 Task: Select a due date automation when advanced on, 2 days after a card is due add dates without an incomplete due date at 11:00 AM.
Action: Mouse moved to (946, 73)
Screenshot: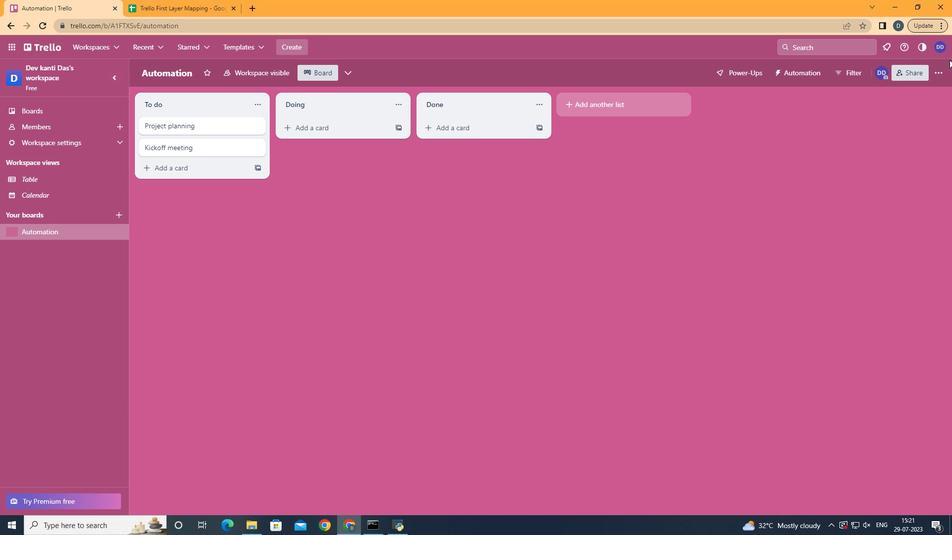 
Action: Mouse pressed left at (946, 73)
Screenshot: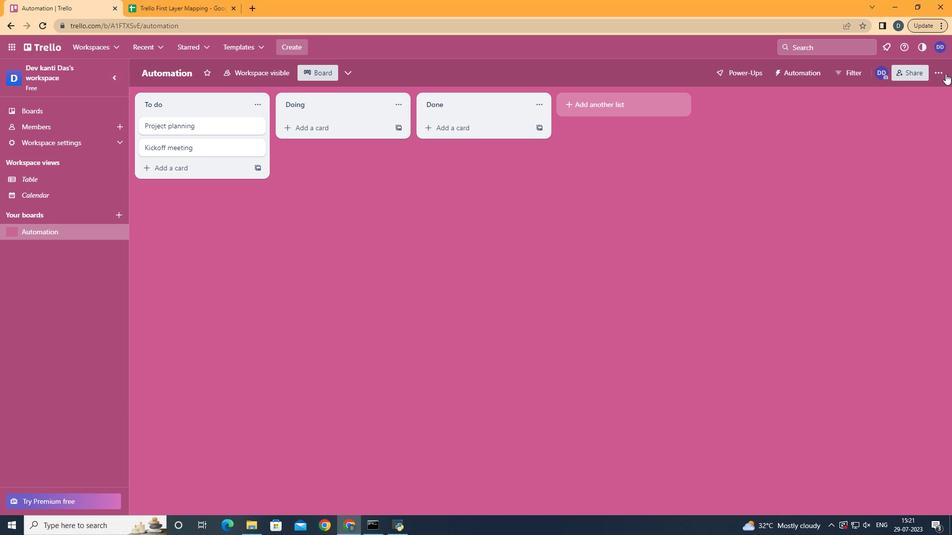 
Action: Mouse moved to (844, 208)
Screenshot: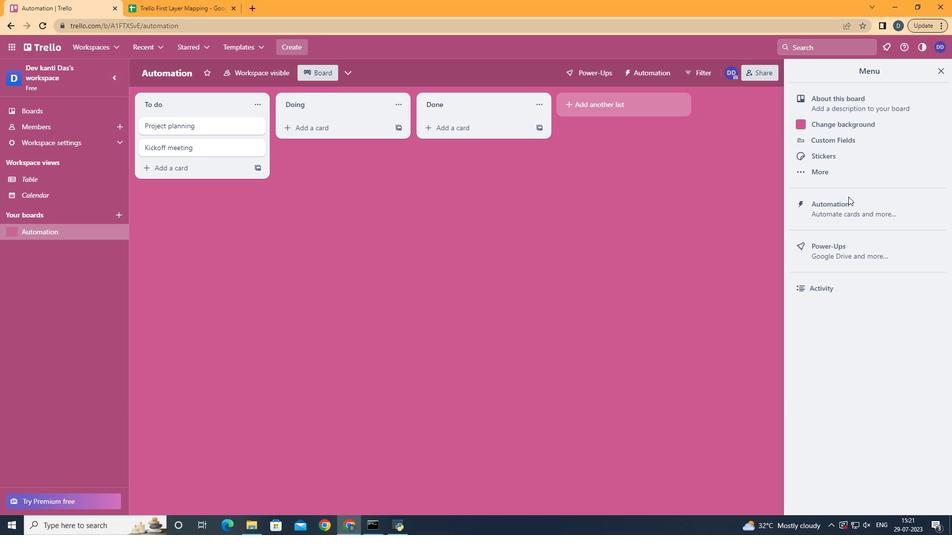 
Action: Mouse pressed left at (844, 208)
Screenshot: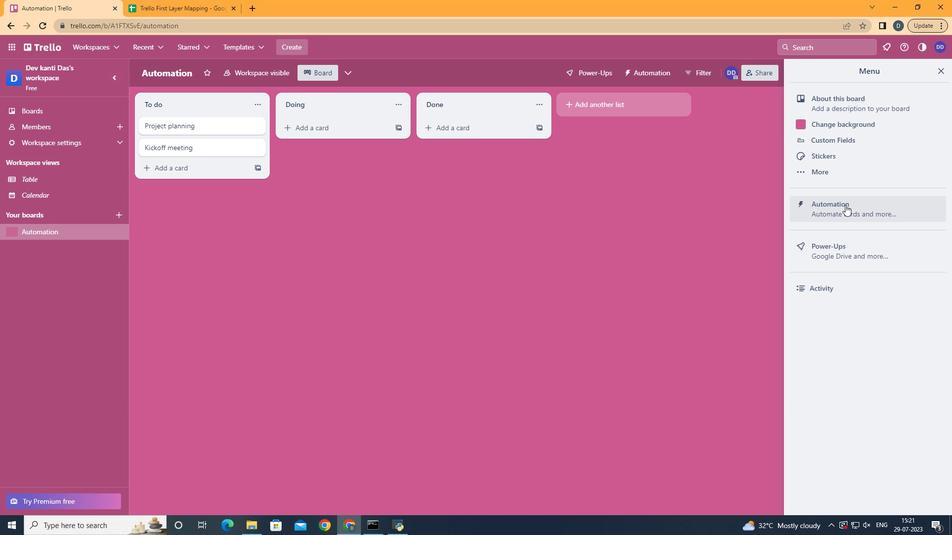 
Action: Mouse moved to (183, 204)
Screenshot: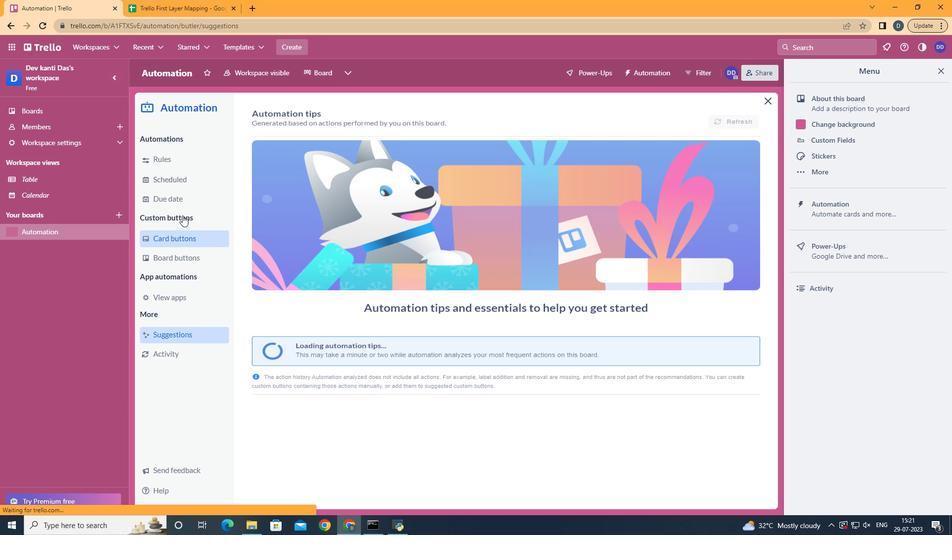 
Action: Mouse pressed left at (183, 204)
Screenshot: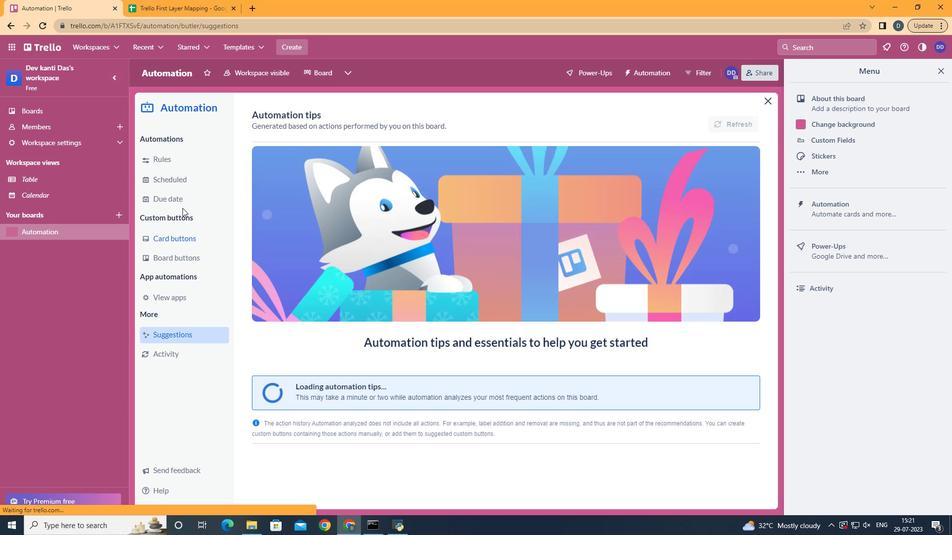 
Action: Mouse moved to (699, 120)
Screenshot: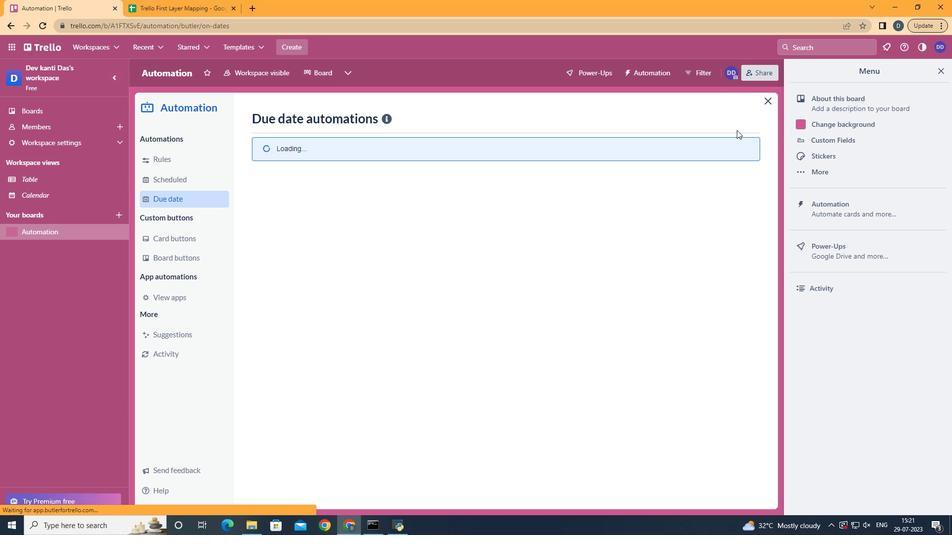
Action: Mouse pressed left at (699, 120)
Screenshot: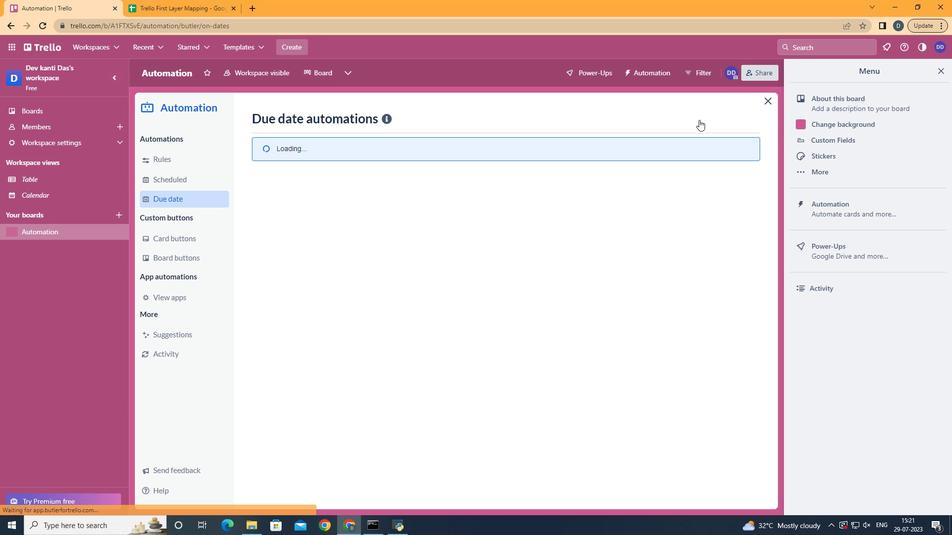 
Action: Mouse moved to (506, 213)
Screenshot: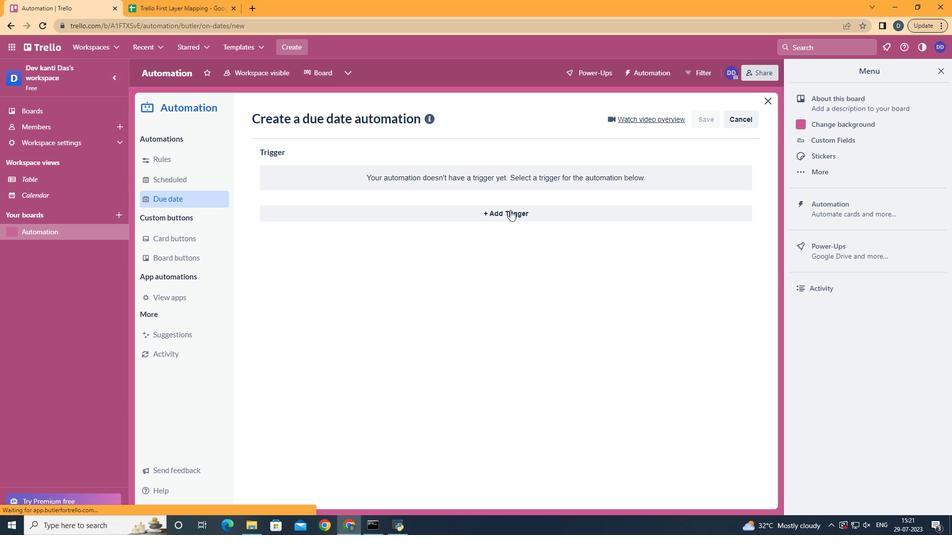 
Action: Mouse pressed left at (506, 213)
Screenshot: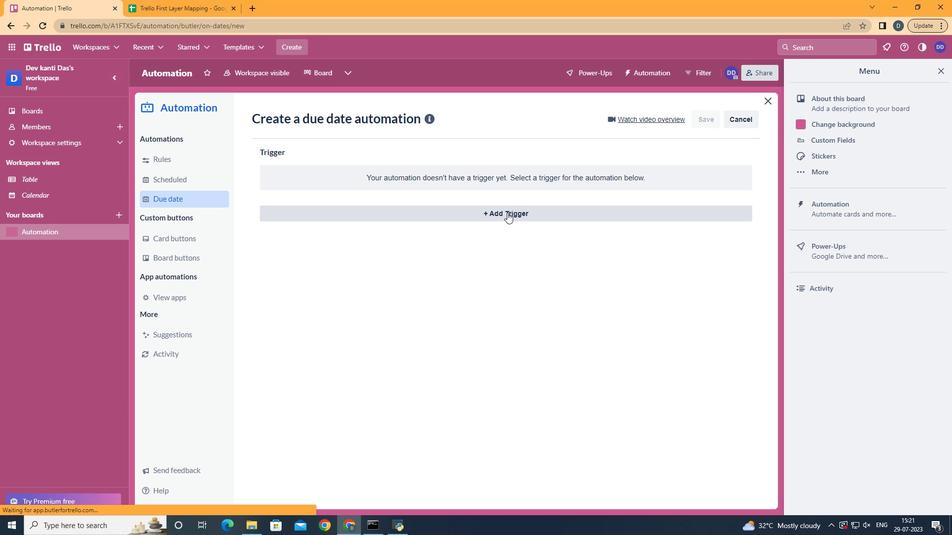 
Action: Mouse moved to (342, 399)
Screenshot: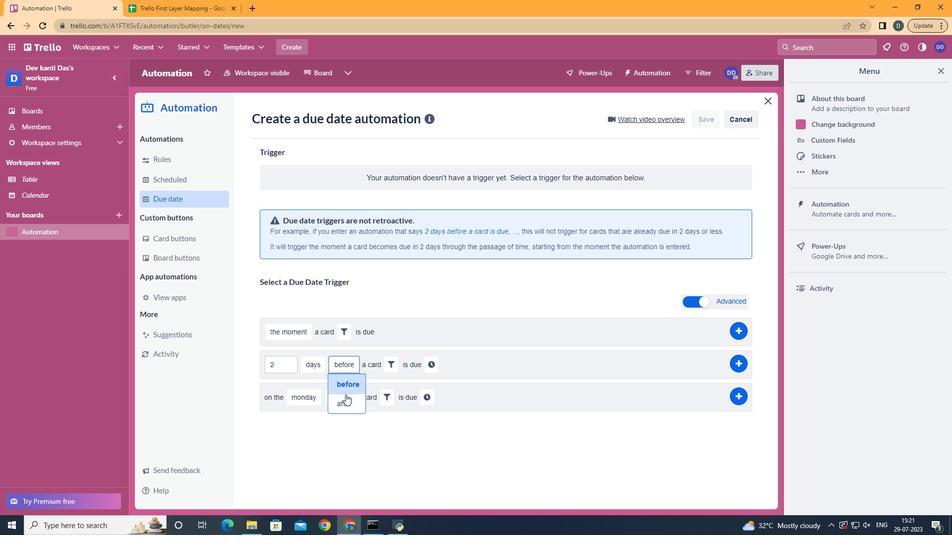 
Action: Mouse pressed left at (342, 399)
Screenshot: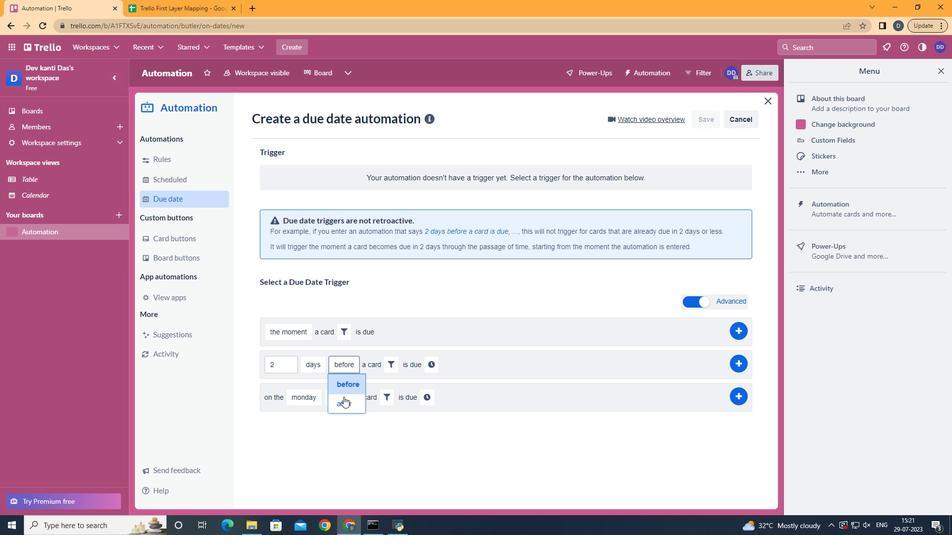 
Action: Mouse moved to (387, 361)
Screenshot: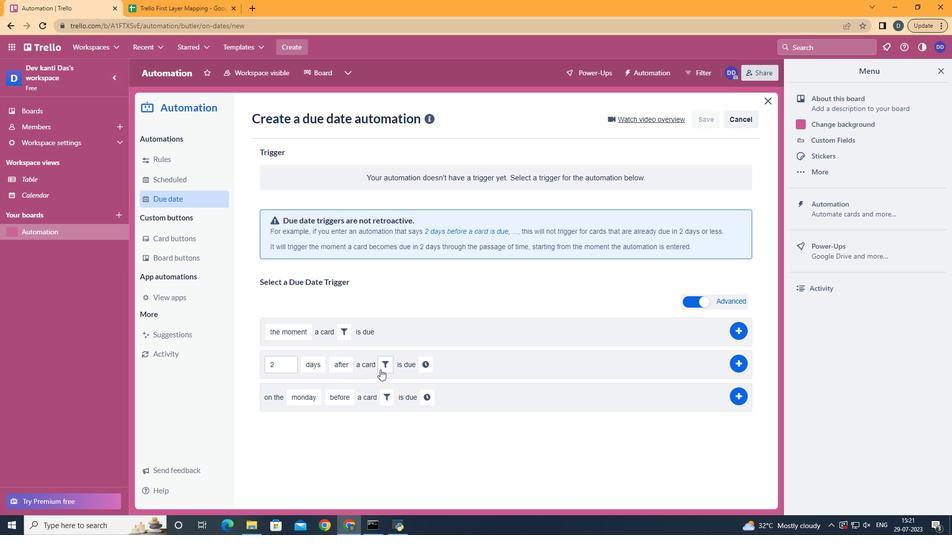 
Action: Mouse pressed left at (387, 361)
Screenshot: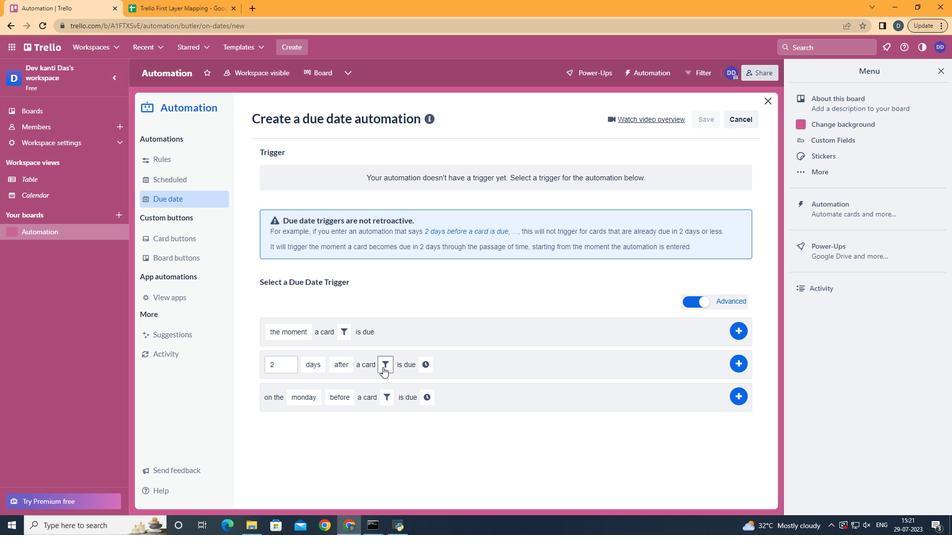 
Action: Mouse moved to (436, 393)
Screenshot: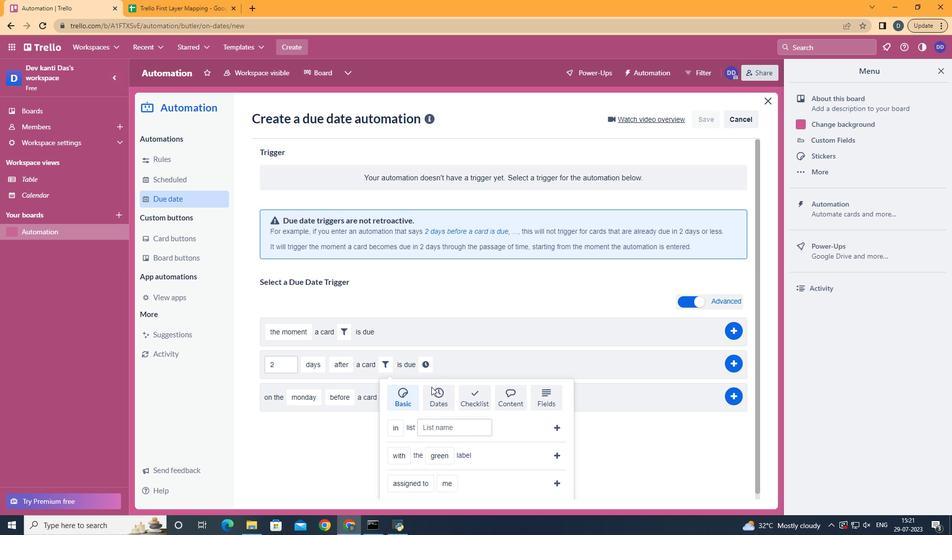 
Action: Mouse pressed left at (436, 393)
Screenshot: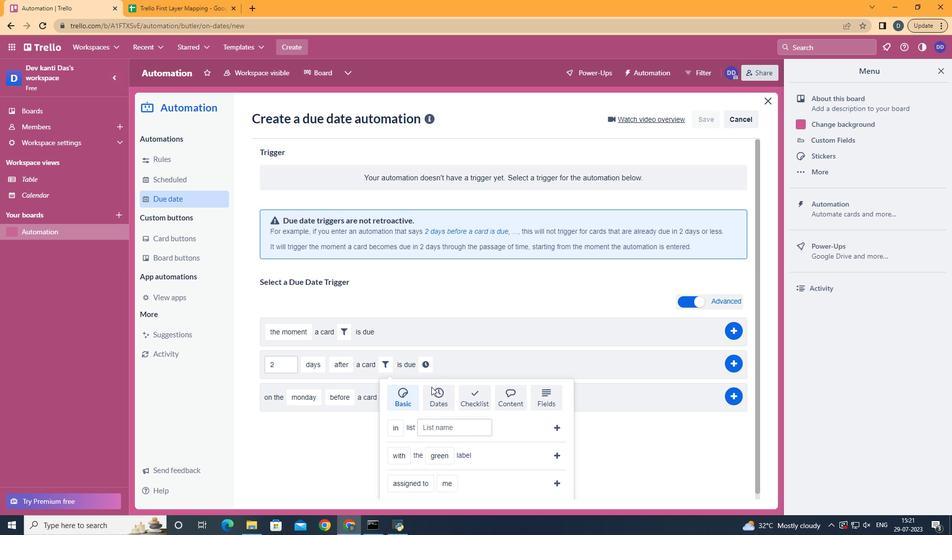 
Action: Mouse moved to (399, 456)
Screenshot: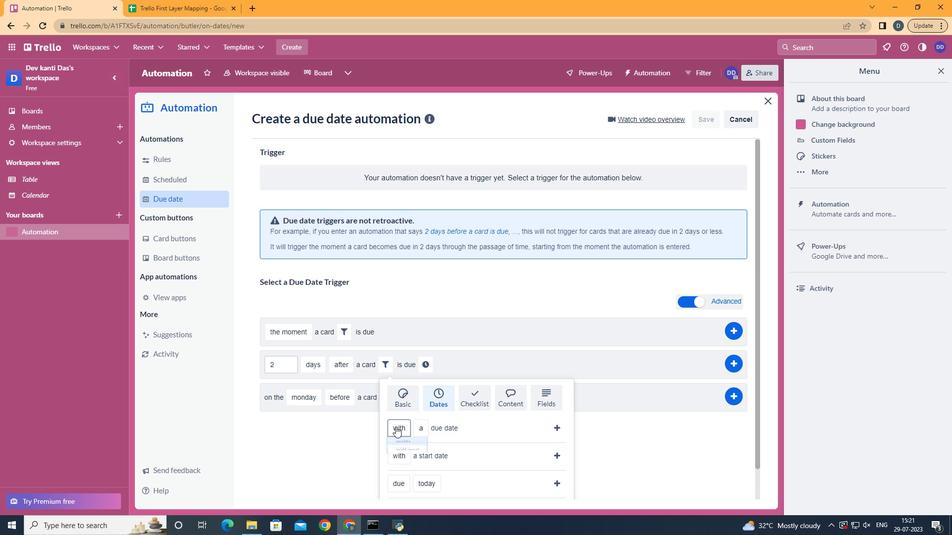 
Action: Mouse pressed left at (399, 456)
Screenshot: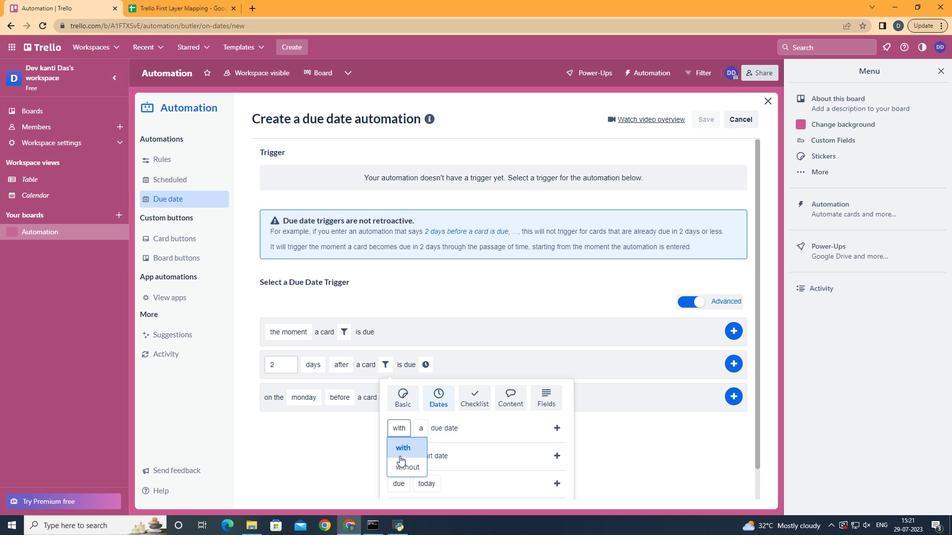 
Action: Mouse moved to (407, 472)
Screenshot: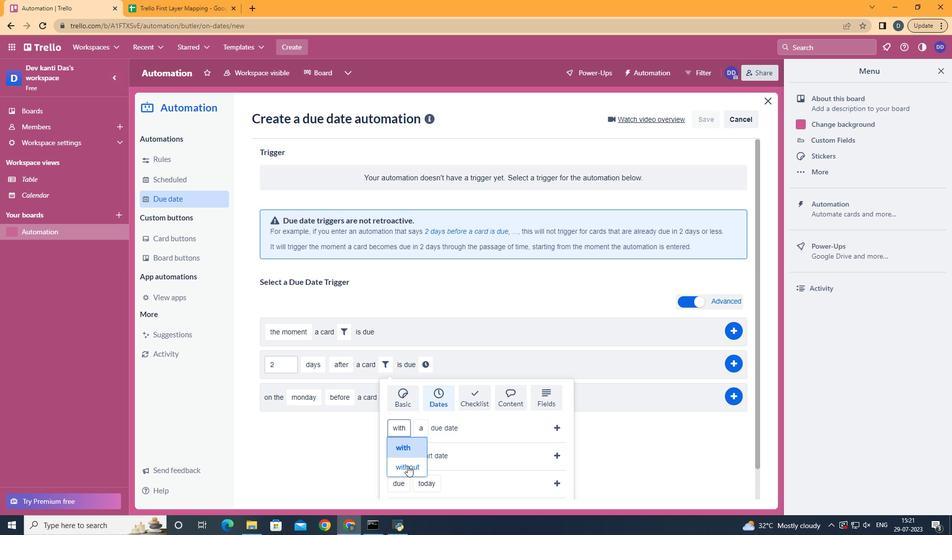 
Action: Mouse pressed left at (407, 472)
Screenshot: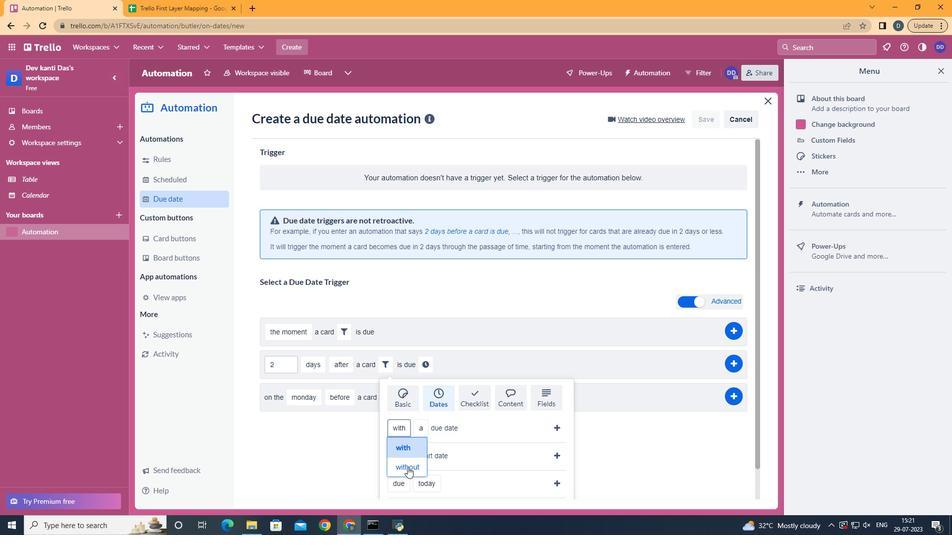 
Action: Mouse moved to (450, 398)
Screenshot: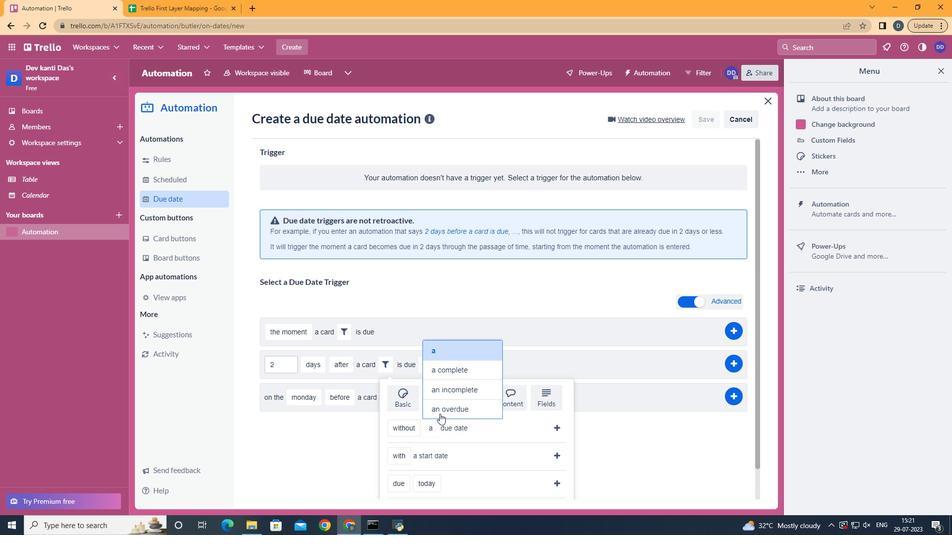 
Action: Mouse pressed left at (450, 398)
Screenshot: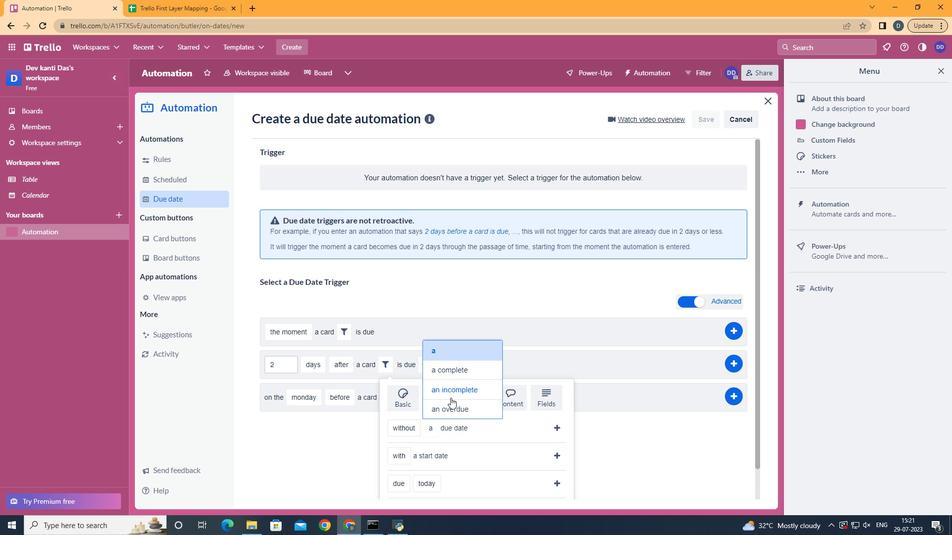 
Action: Mouse moved to (557, 434)
Screenshot: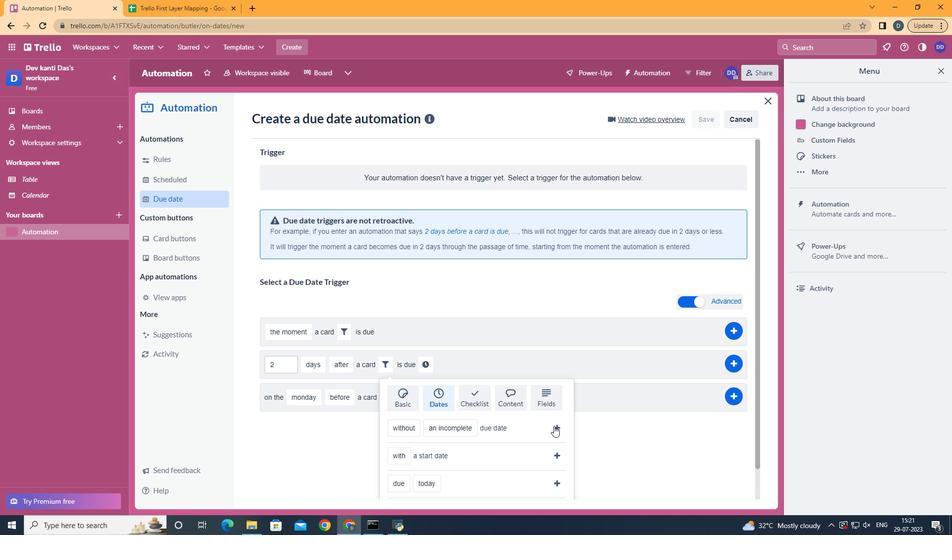 
Action: Mouse pressed left at (557, 434)
Screenshot: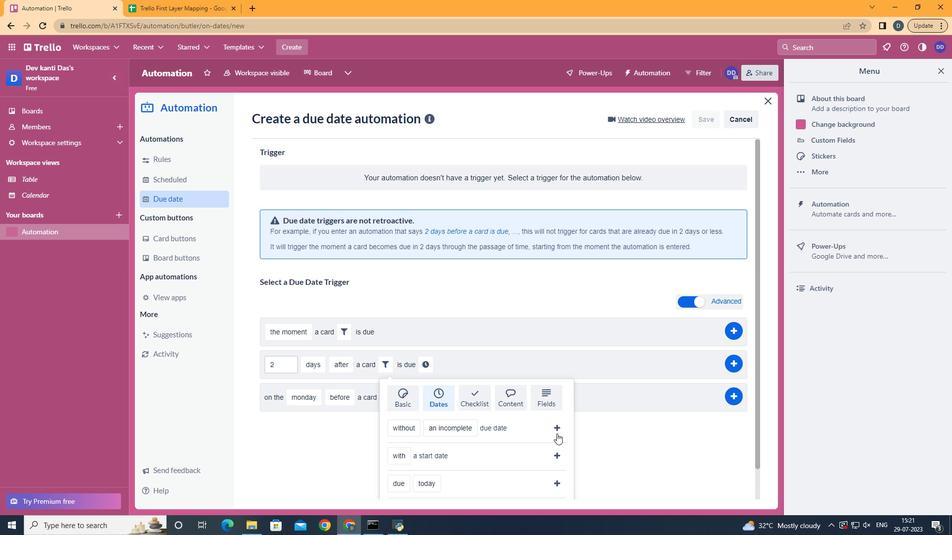 
Action: Mouse moved to (547, 367)
Screenshot: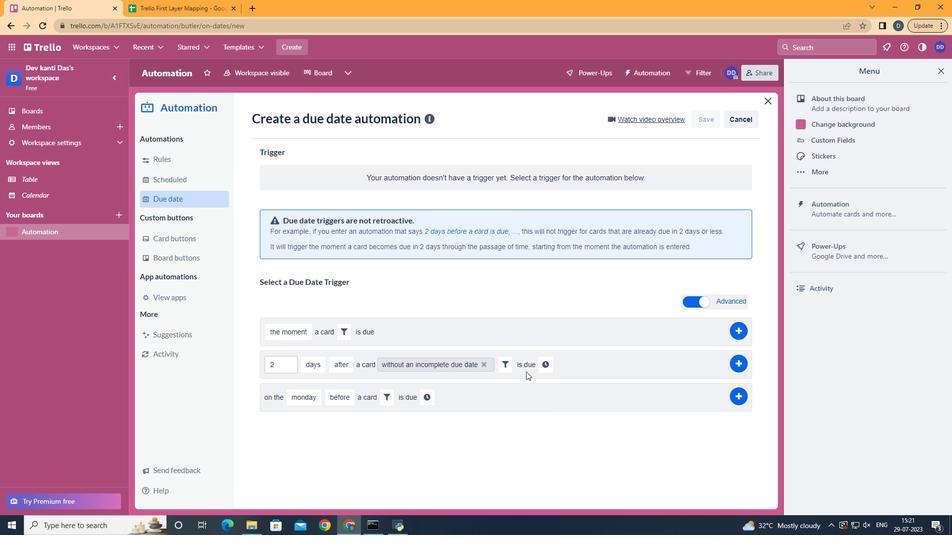 
Action: Mouse pressed left at (547, 367)
Screenshot: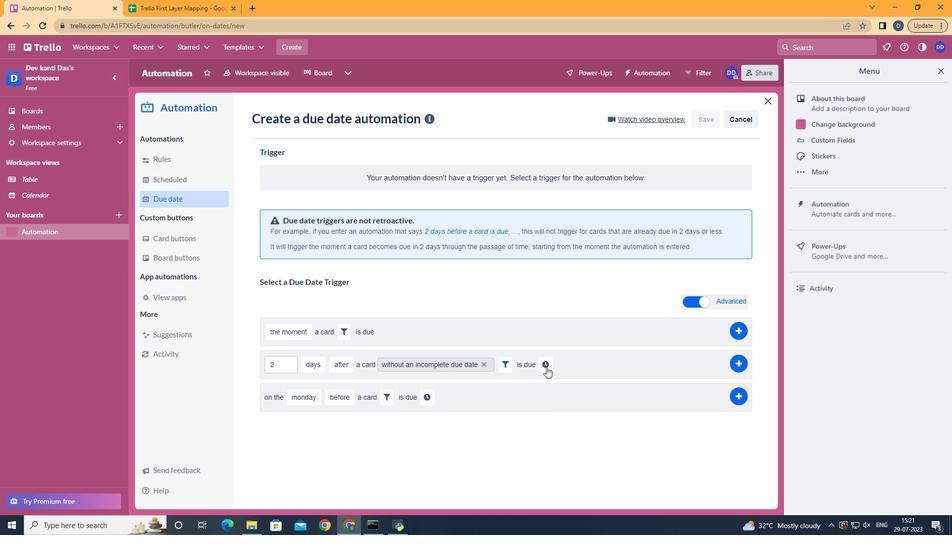 
Action: Mouse moved to (580, 368)
Screenshot: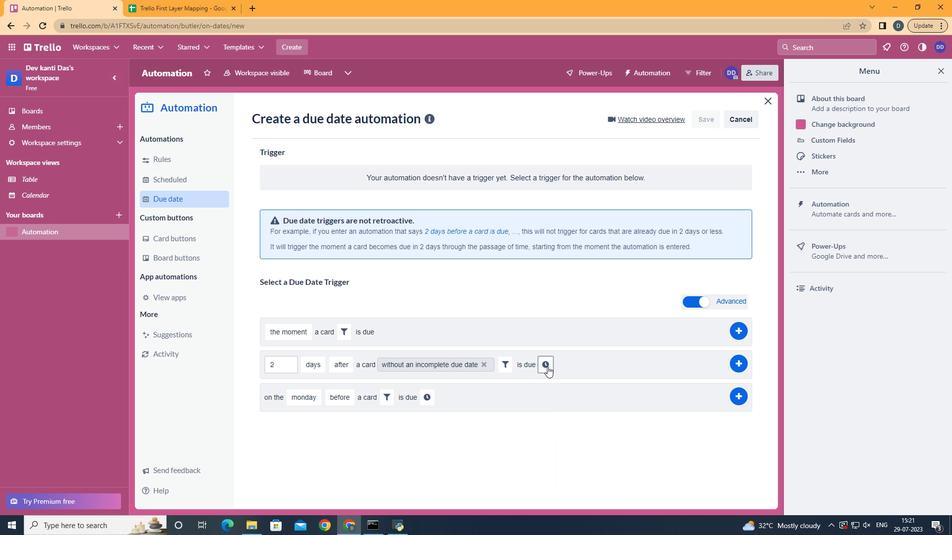 
Action: Mouse pressed left at (580, 368)
Screenshot: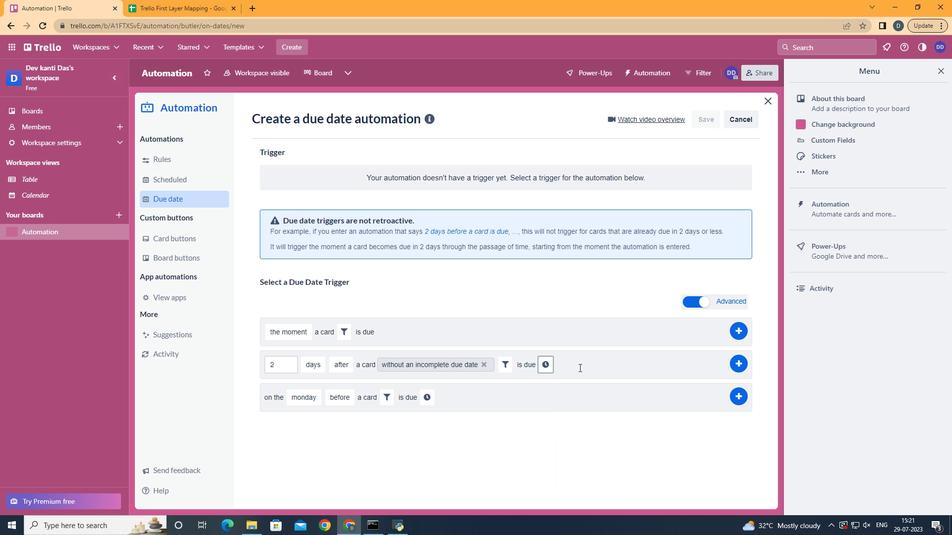 
Action: Key pressed <Key.backspace>11
Screenshot: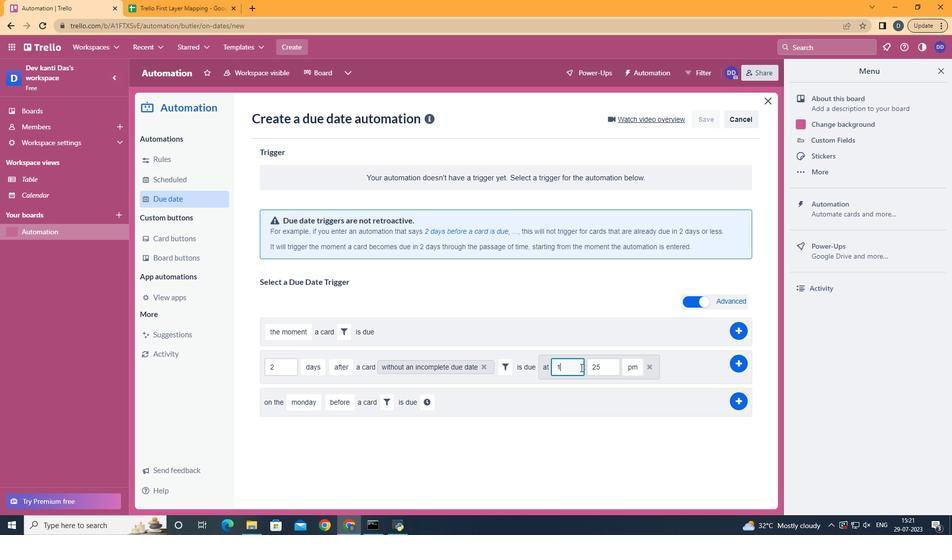 
Action: Mouse moved to (611, 370)
Screenshot: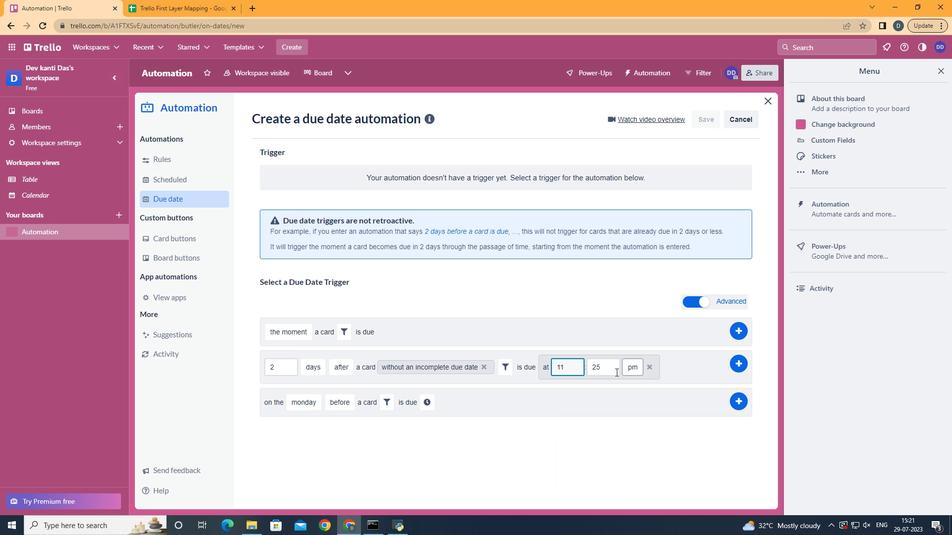 
Action: Mouse pressed left at (611, 370)
Screenshot: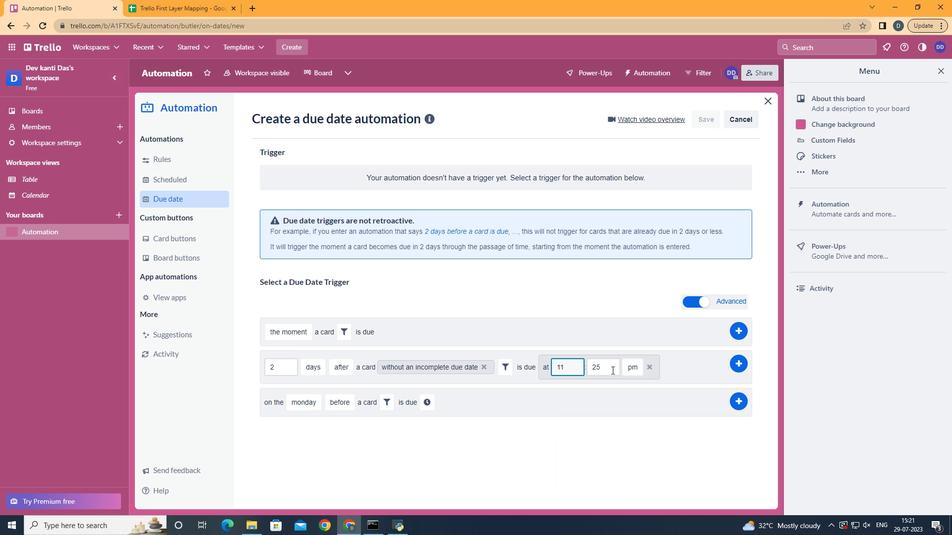 
Action: Key pressed <Key.backspace>
Screenshot: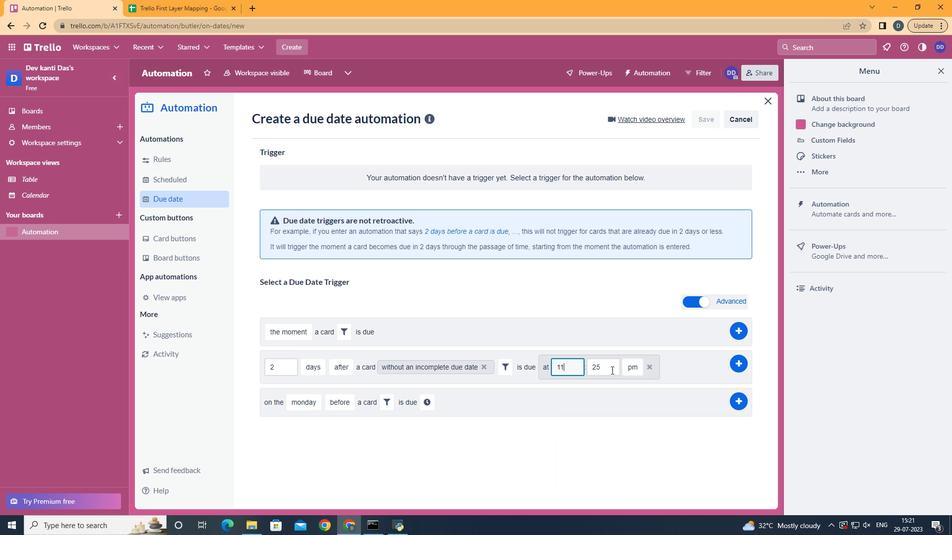 
Action: Mouse moved to (609, 370)
Screenshot: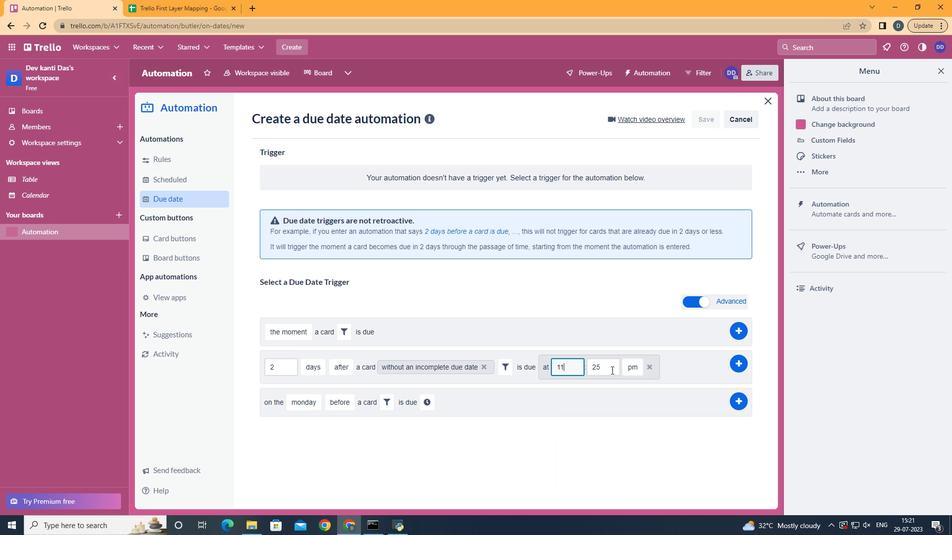 
Action: Key pressed <Key.backspace>00
Screenshot: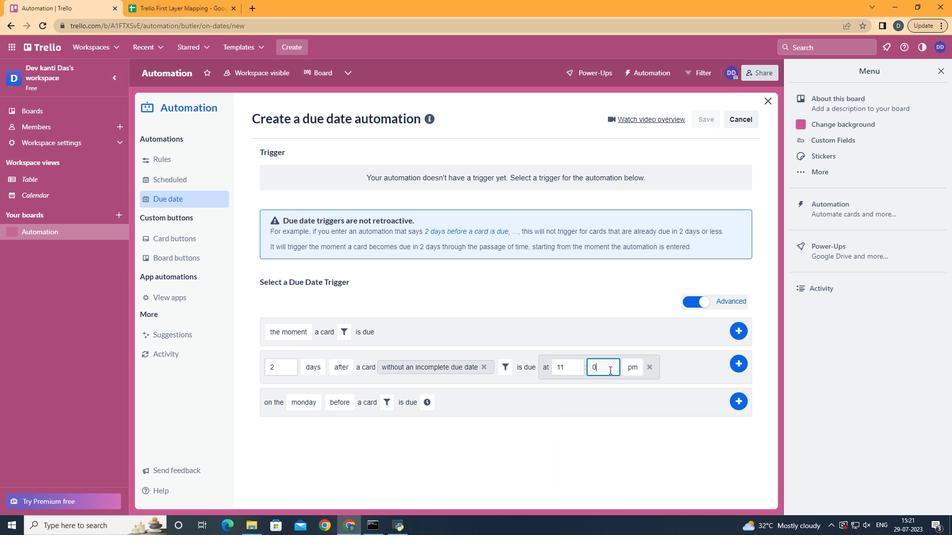 
Action: Mouse moved to (632, 382)
Screenshot: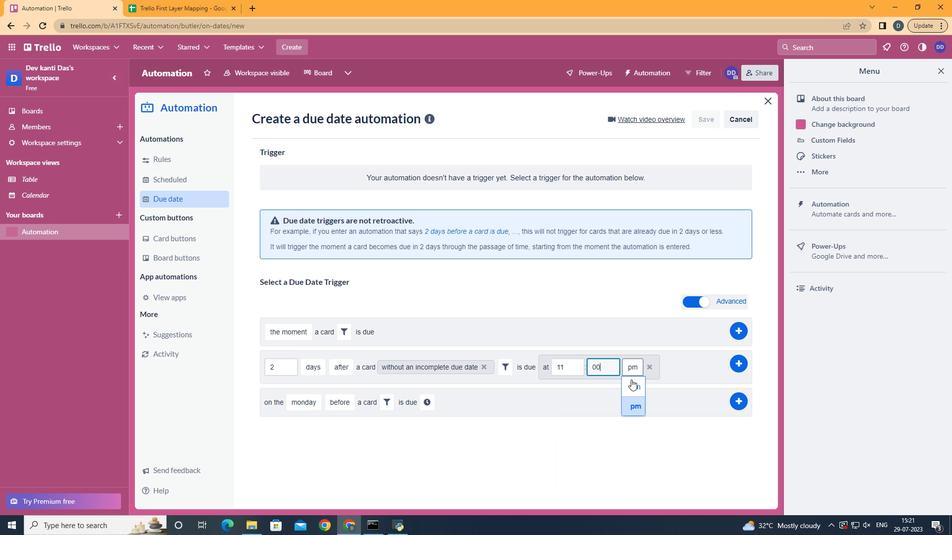 
Action: Mouse pressed left at (632, 382)
Screenshot: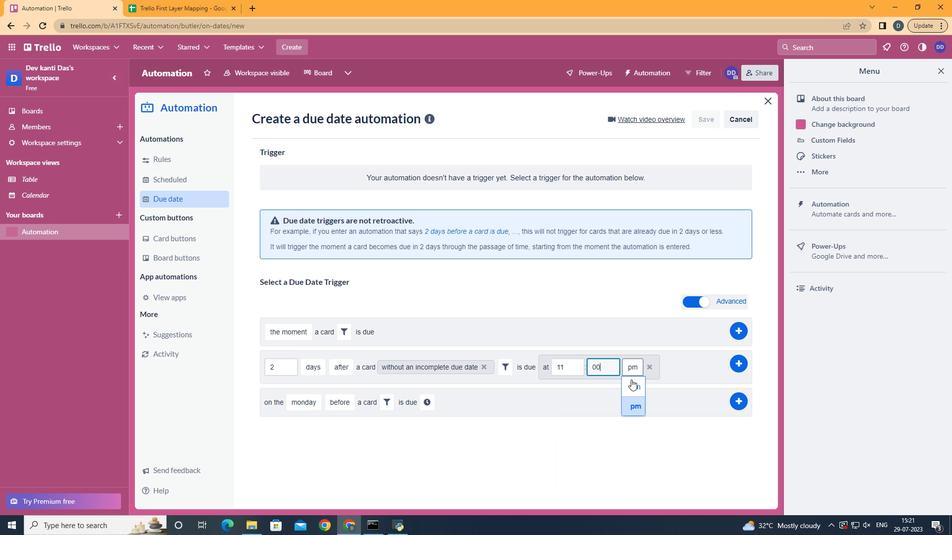 
